 Task: Look for products from Sprouts only.
Action: Mouse moved to (19, 68)
Screenshot: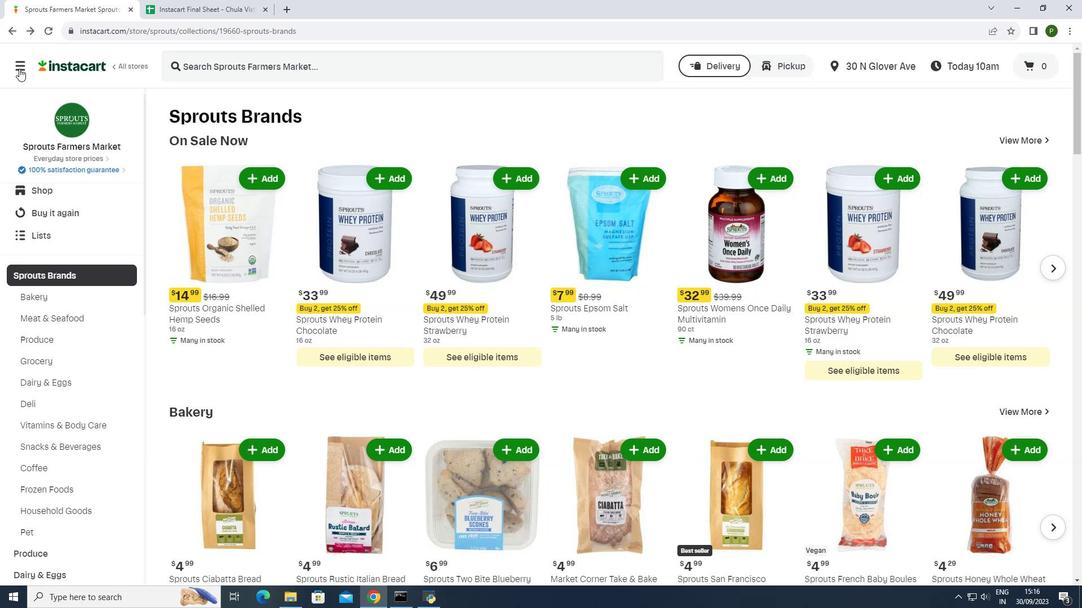 
Action: Mouse pressed left at (19, 68)
Screenshot: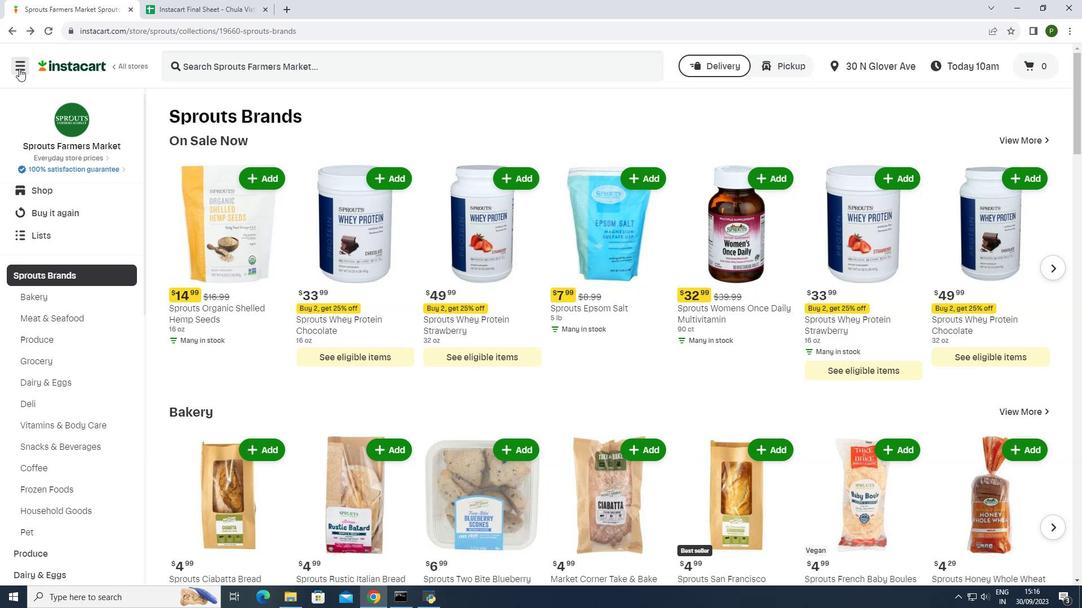 
Action: Mouse moved to (54, 289)
Screenshot: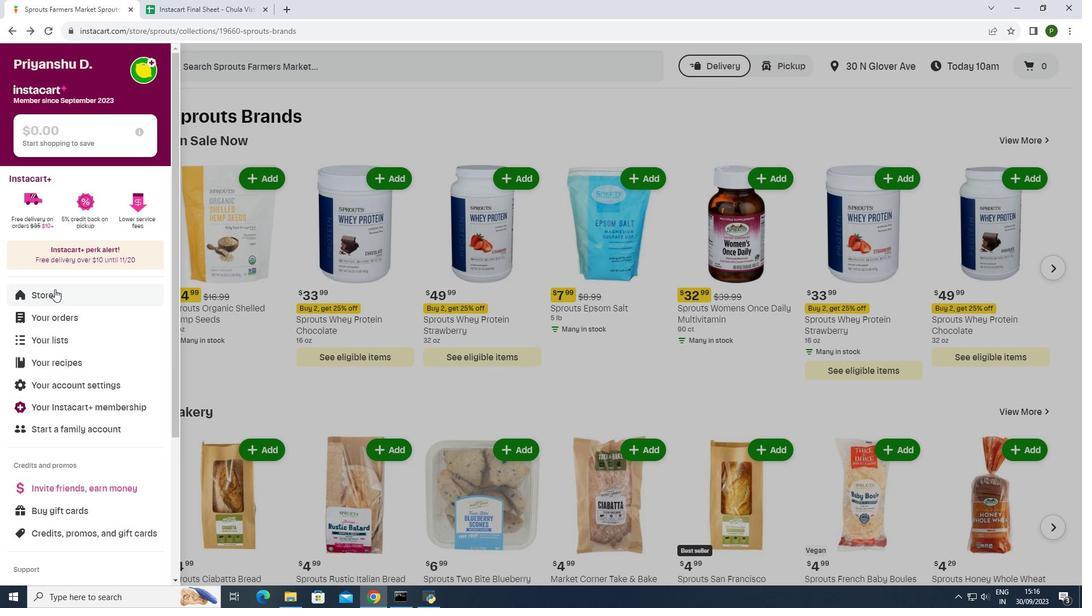 
Action: Mouse pressed left at (54, 289)
Screenshot: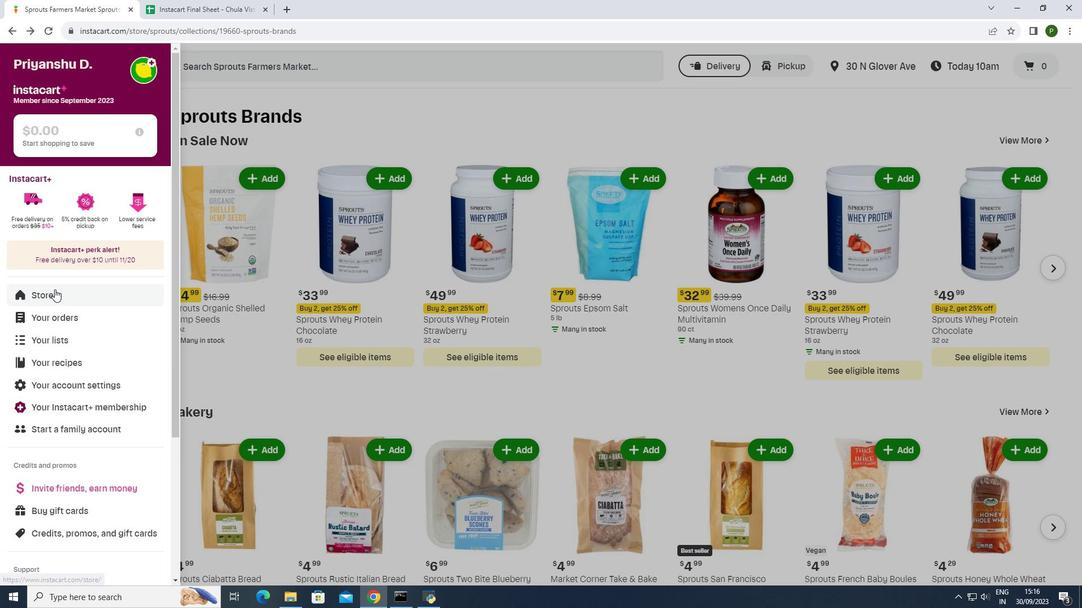 
Action: Mouse moved to (245, 103)
Screenshot: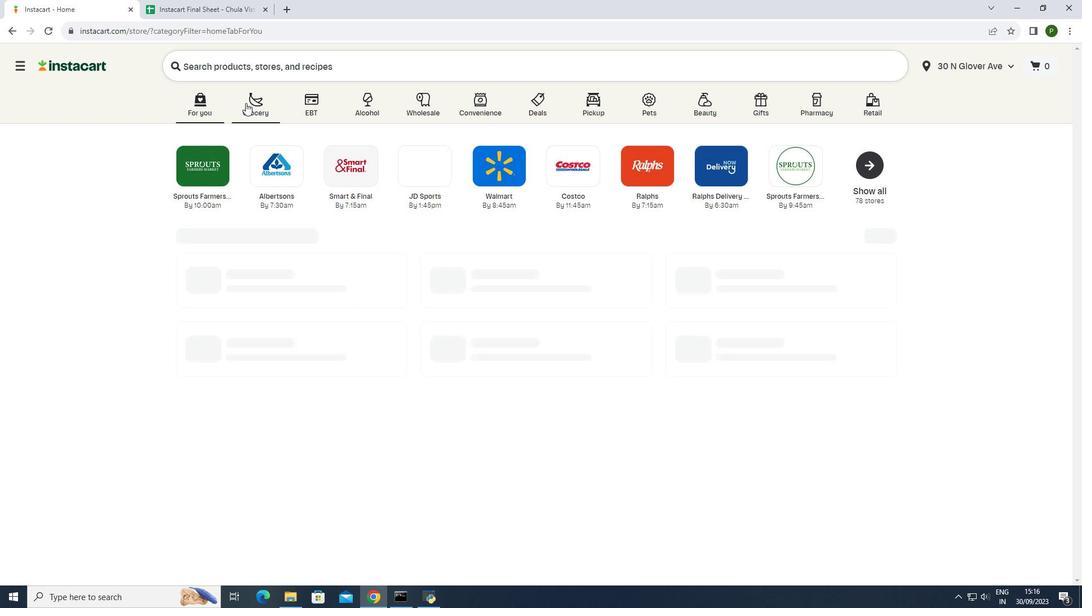 
Action: Mouse pressed left at (245, 103)
Screenshot: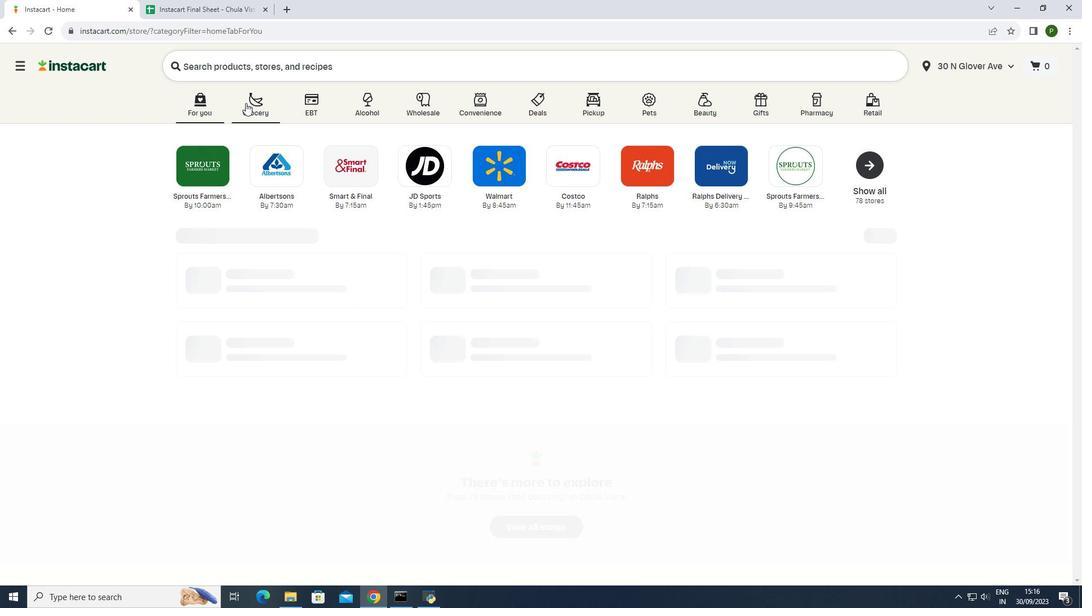 
Action: Mouse moved to (575, 162)
Screenshot: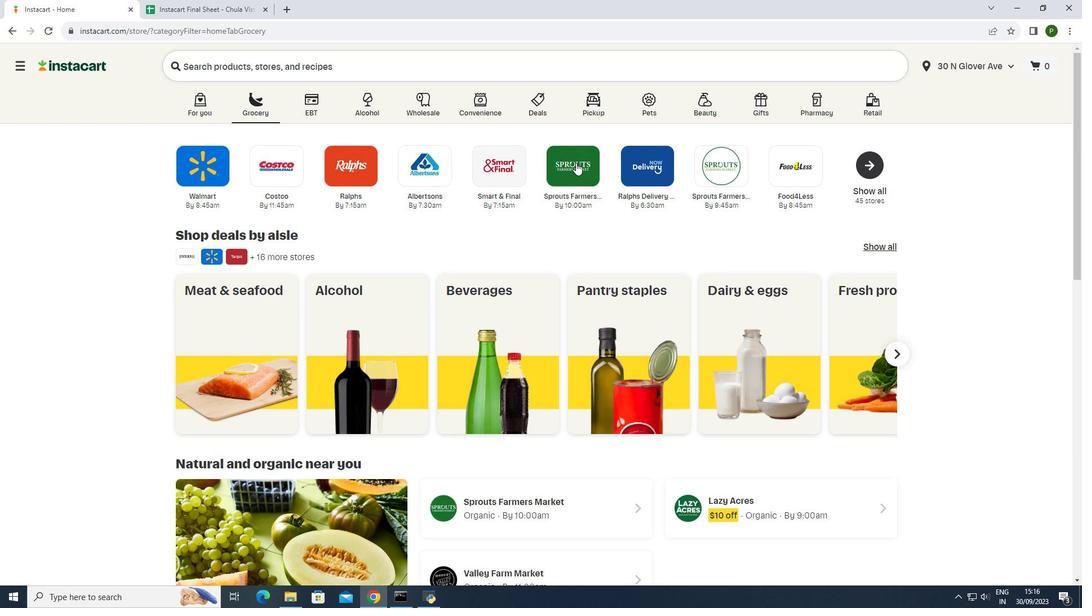
Action: Mouse pressed left at (575, 162)
Screenshot: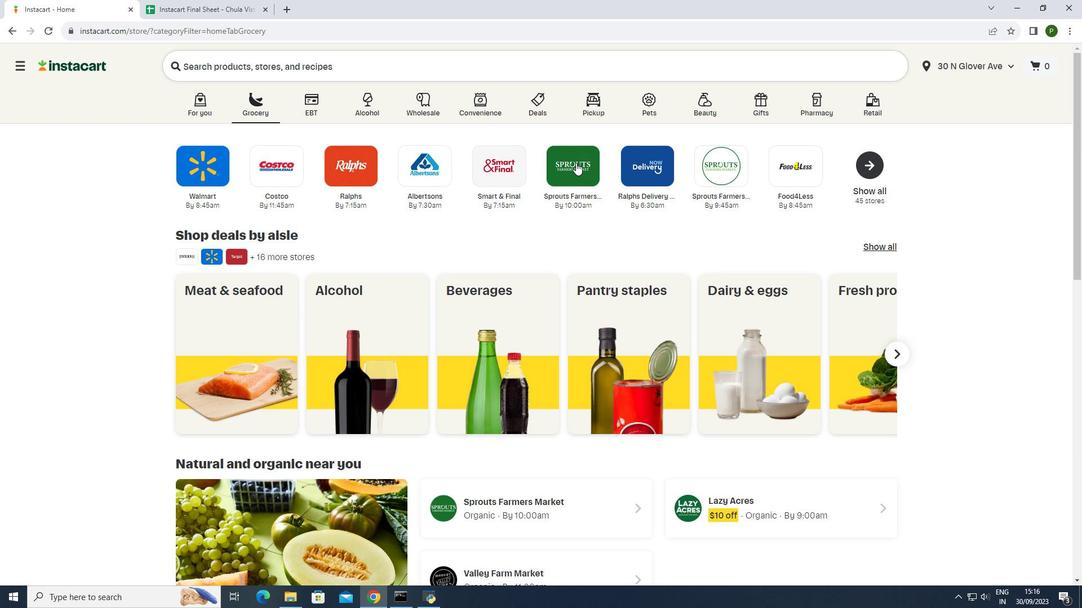 
Action: Mouse moved to (102, 284)
Screenshot: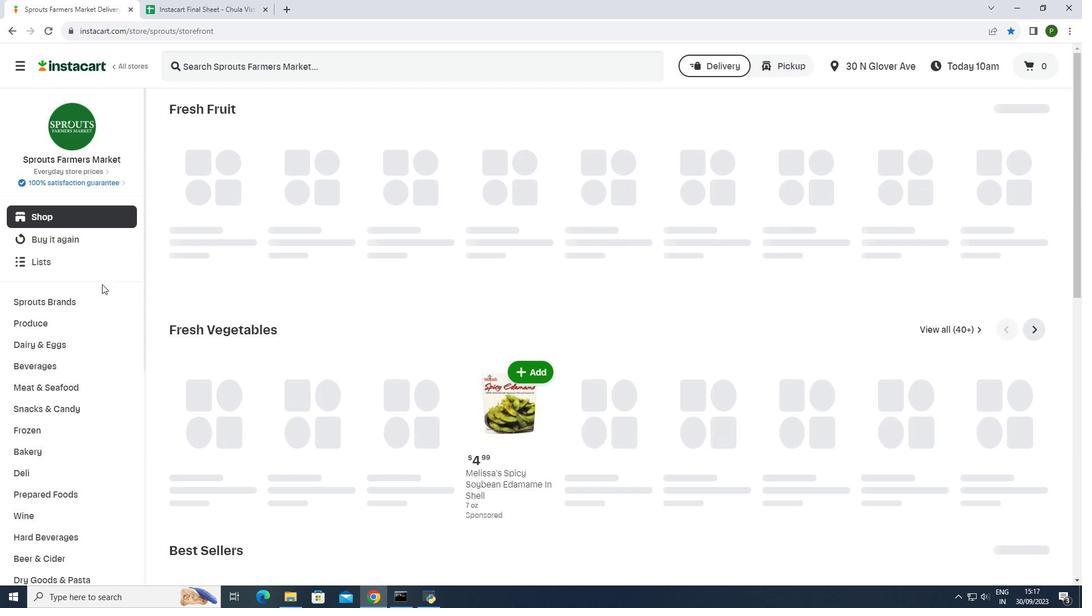 
Action: Mouse scrolled (102, 284) with delta (0, 0)
Screenshot: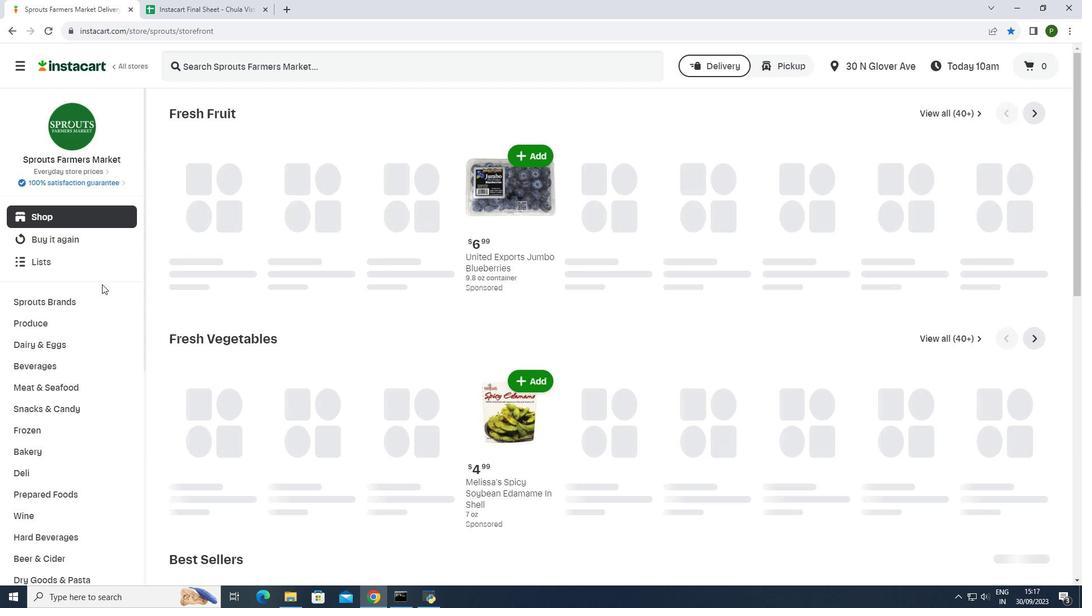 
Action: Mouse moved to (65, 243)
Screenshot: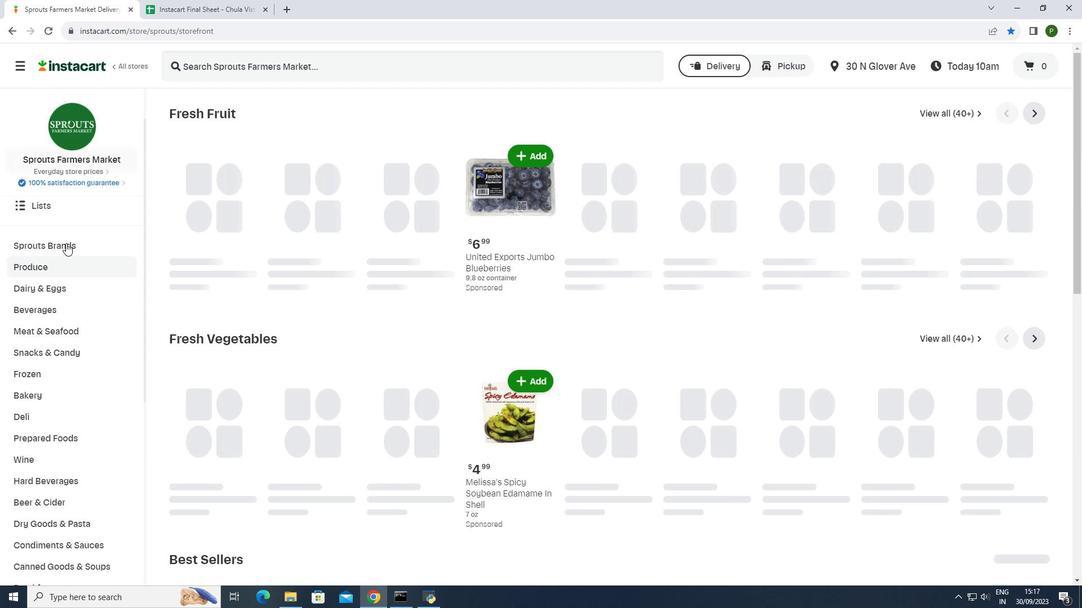 
Action: Mouse pressed left at (65, 243)
Screenshot: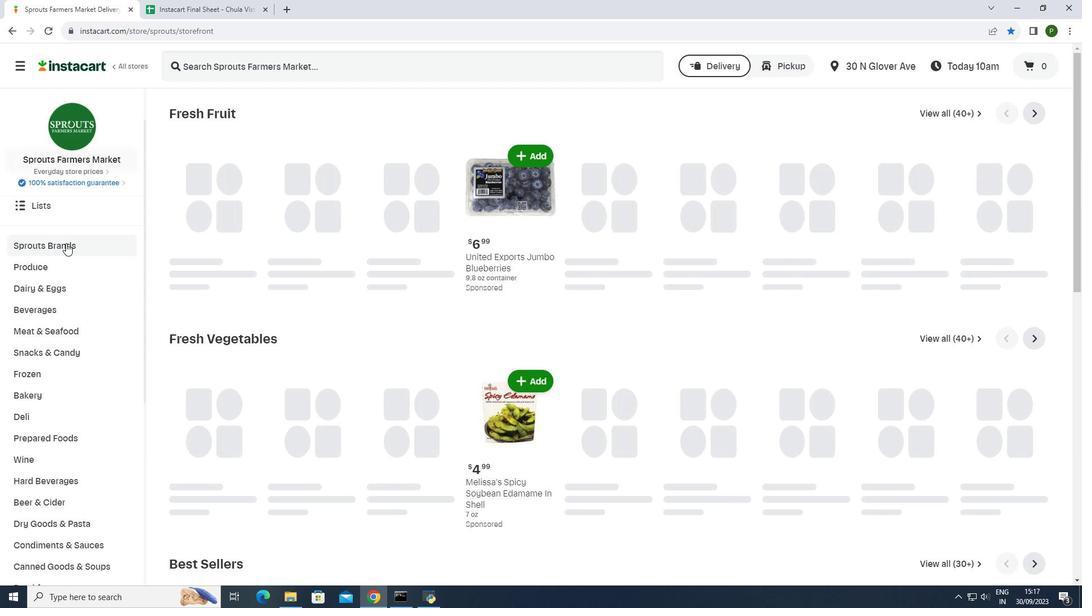 
Action: Mouse moved to (43, 263)
Screenshot: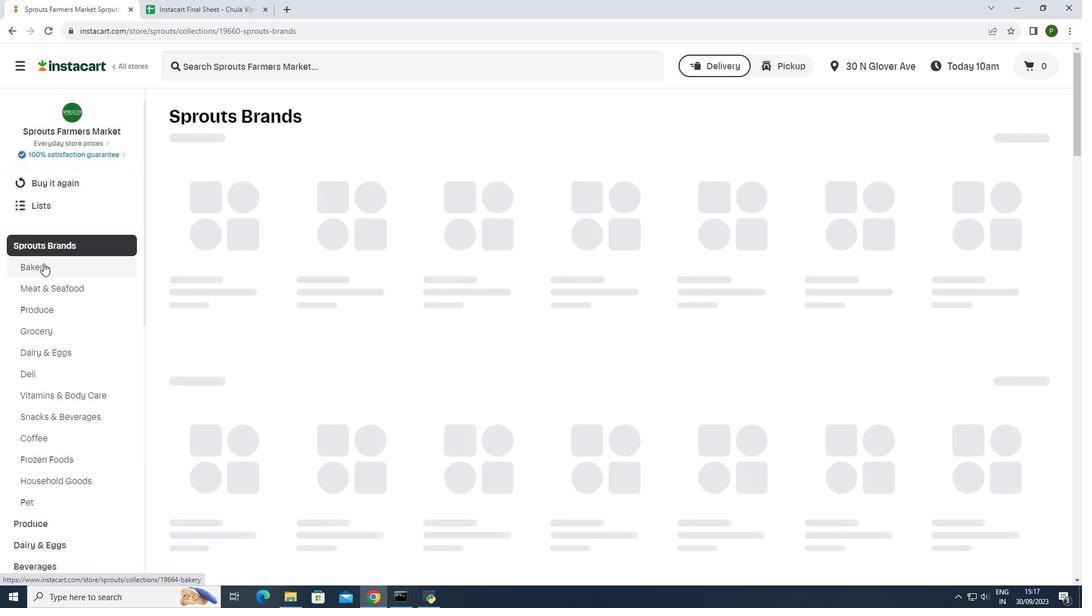 
Action: Mouse pressed left at (43, 263)
Screenshot: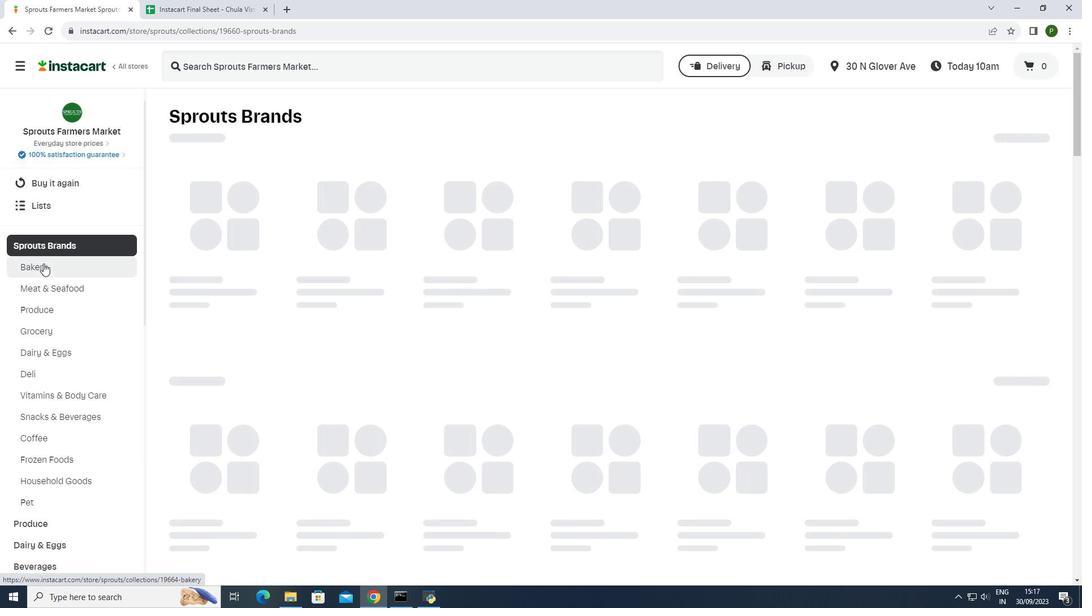 
Action: Mouse moved to (317, 145)
Screenshot: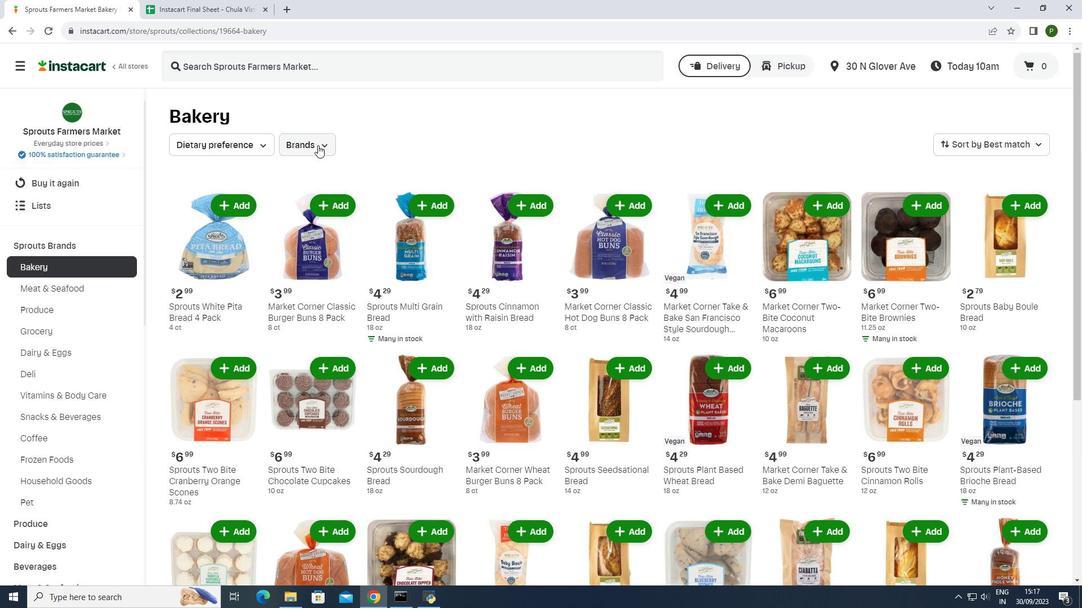 
Action: Mouse pressed left at (317, 145)
Screenshot: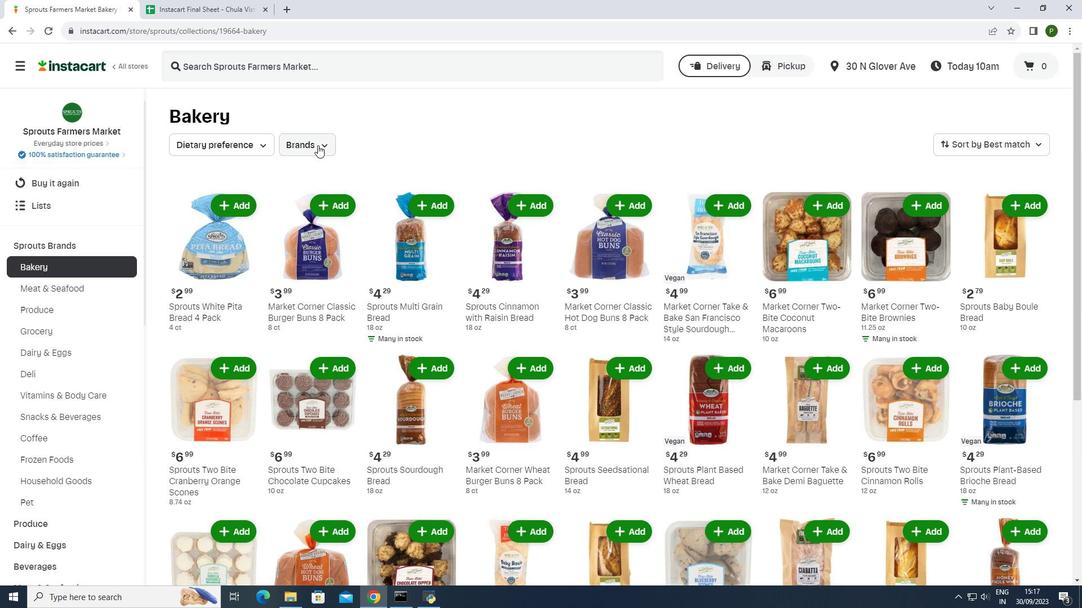 
Action: Mouse moved to (322, 203)
Screenshot: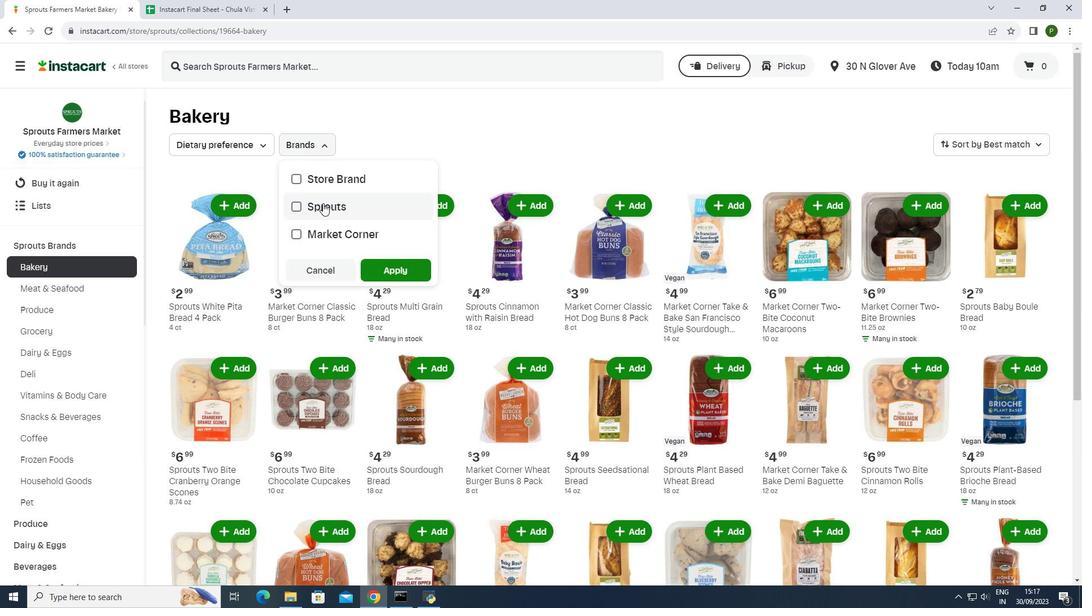 
Action: Mouse pressed left at (322, 203)
Screenshot: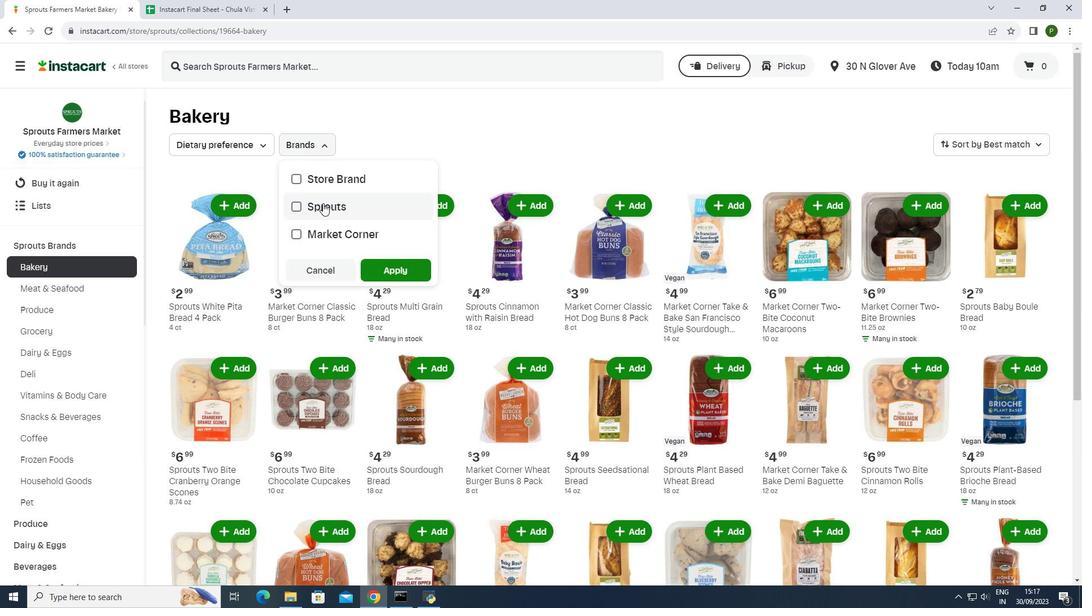
Action: Mouse moved to (391, 264)
Screenshot: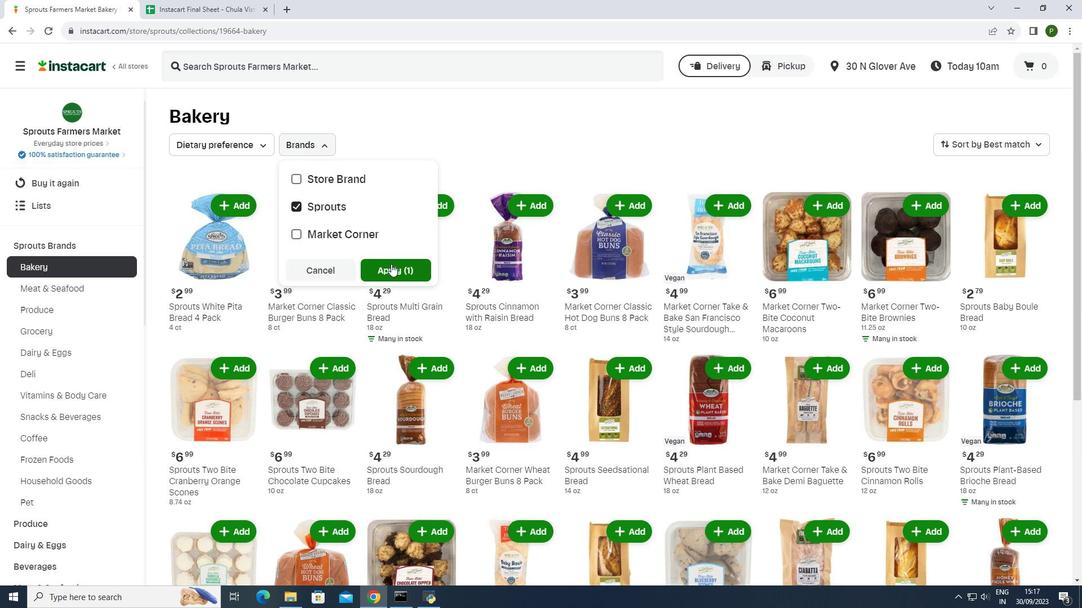 
Action: Mouse pressed left at (391, 264)
Screenshot: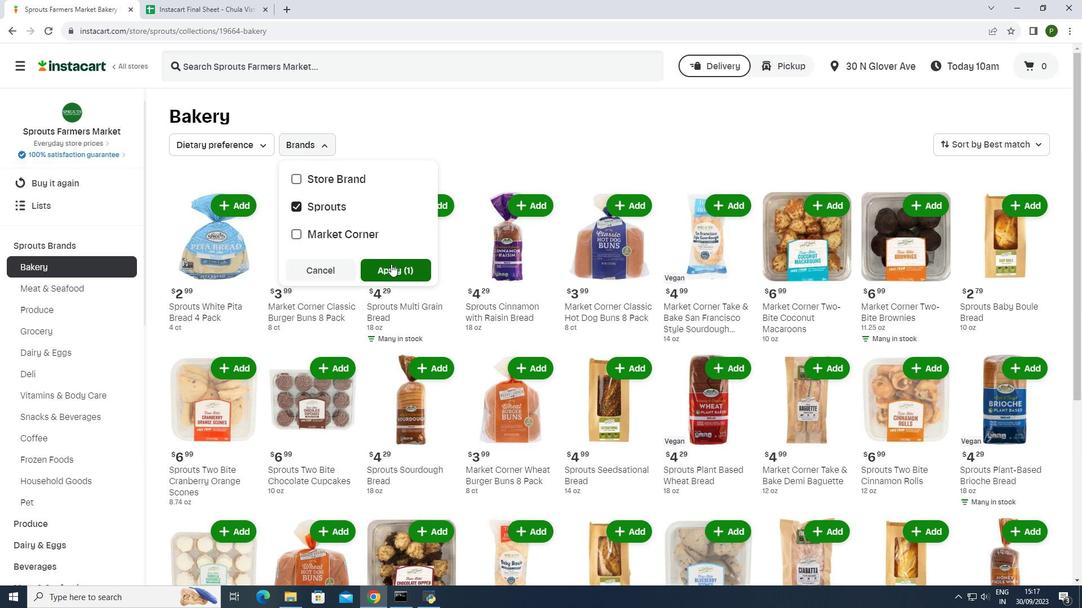 
